 Task: Create in the project XcelTech in Backlog an issue 'Implement a new cloud-based asset management system for a company with advanced asset tracking and reporting features', assign it to team member softage.2@softage.net and change the status to IN PROGRESS.
Action: Mouse moved to (237, 63)
Screenshot: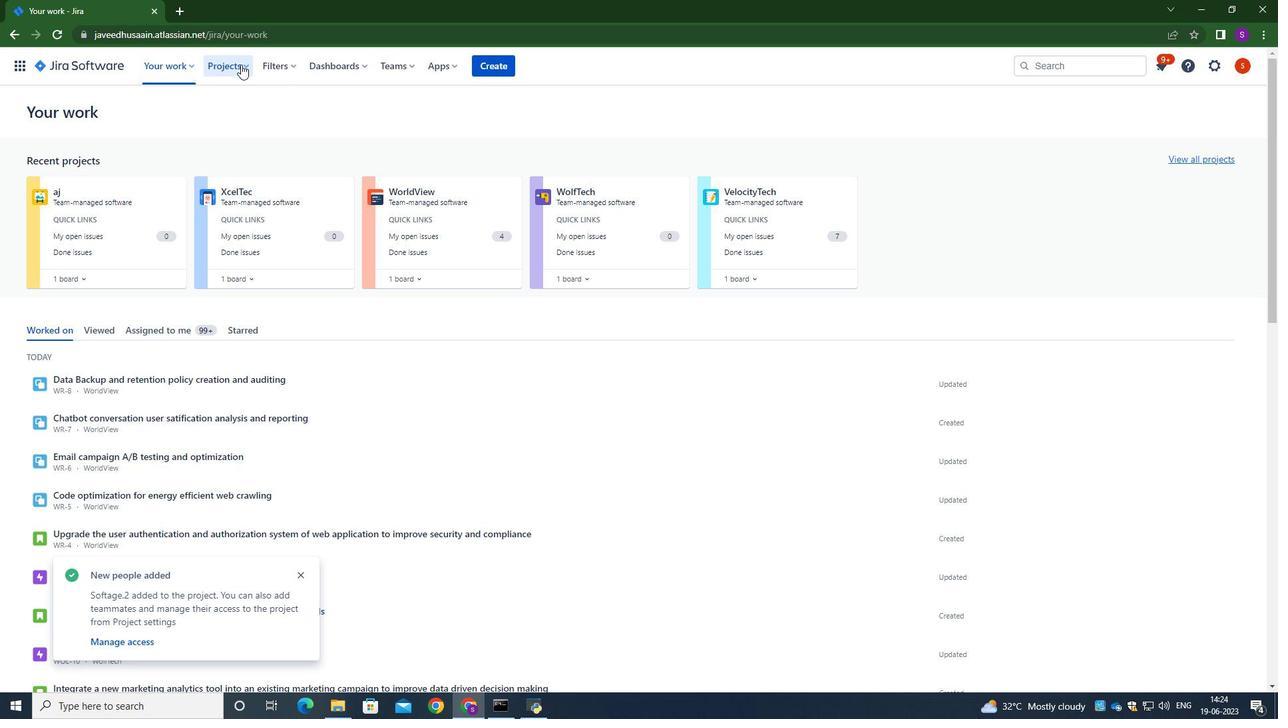 
Action: Mouse pressed left at (237, 63)
Screenshot: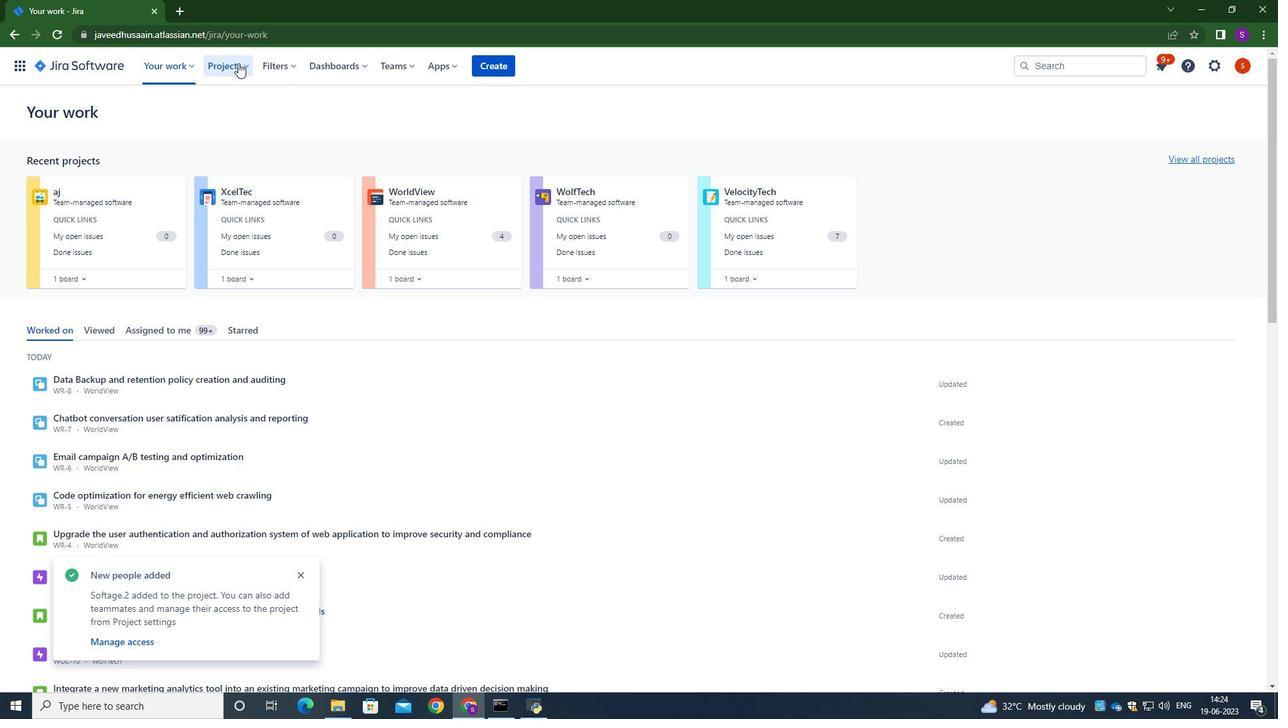 
Action: Mouse moved to (267, 168)
Screenshot: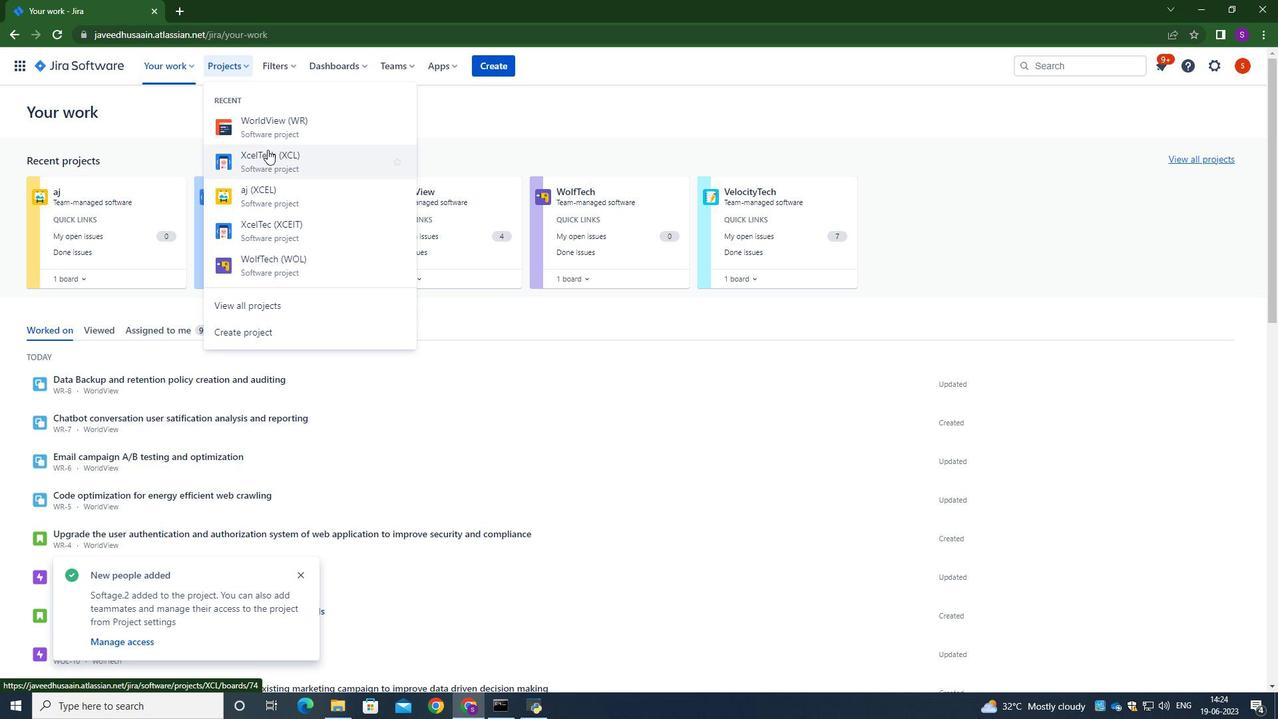 
Action: Mouse pressed left at (267, 168)
Screenshot: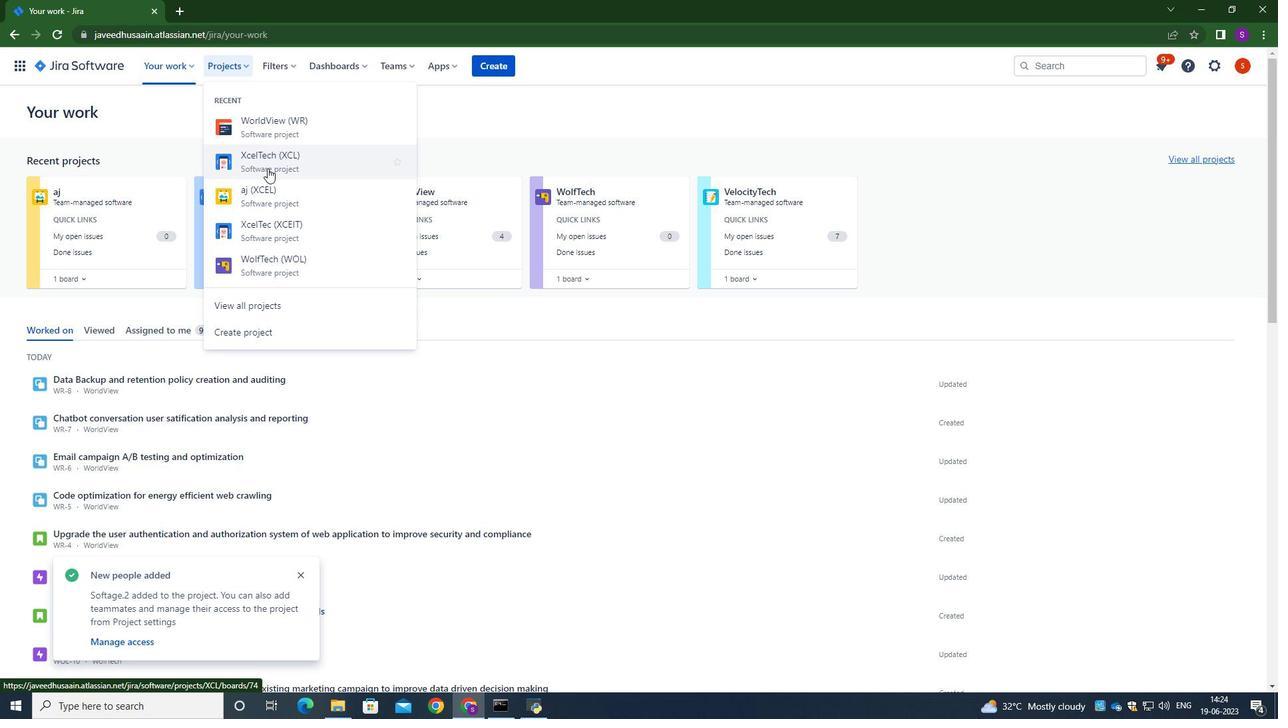
Action: Mouse moved to (59, 206)
Screenshot: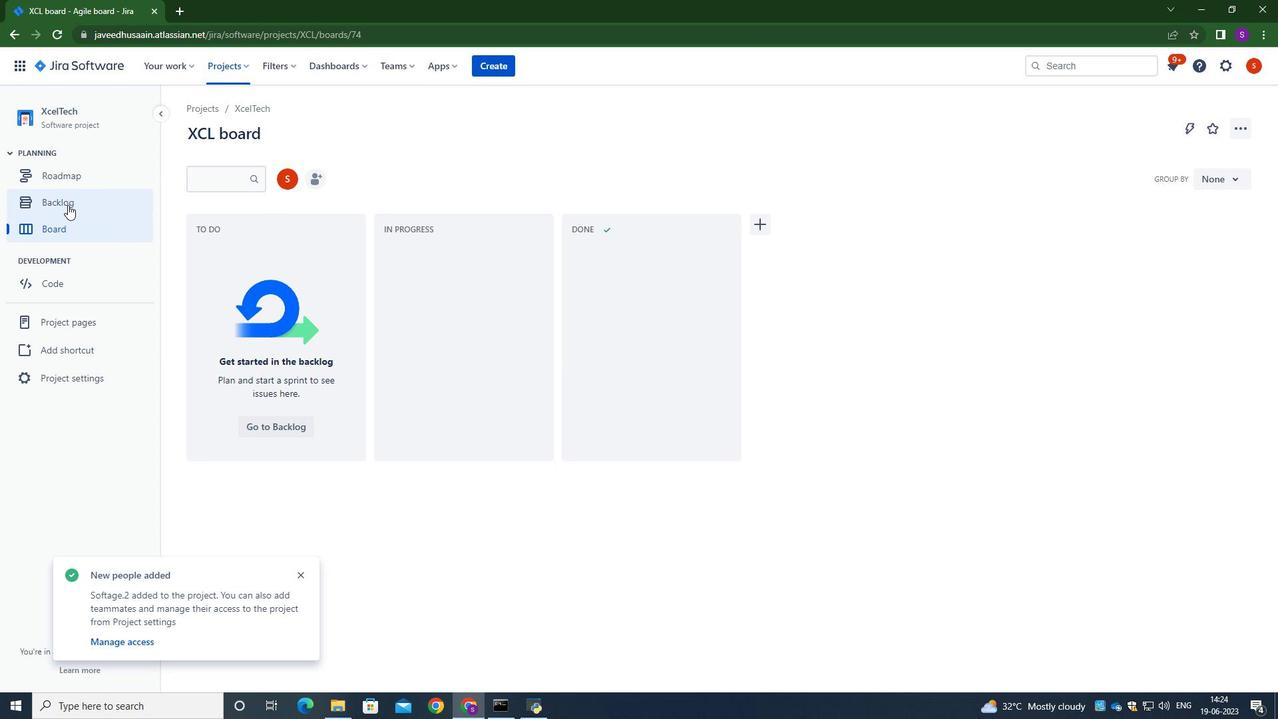 
Action: Mouse pressed left at (59, 206)
Screenshot: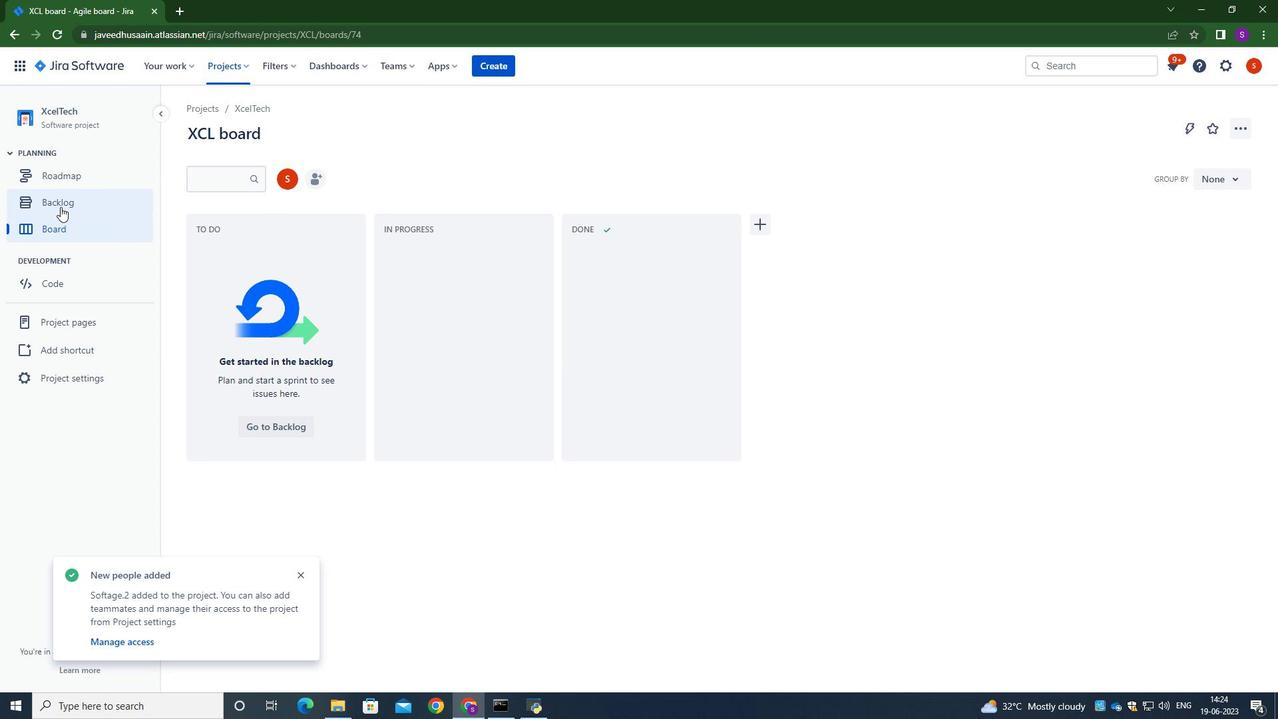 
Action: Mouse moved to (444, 320)
Screenshot: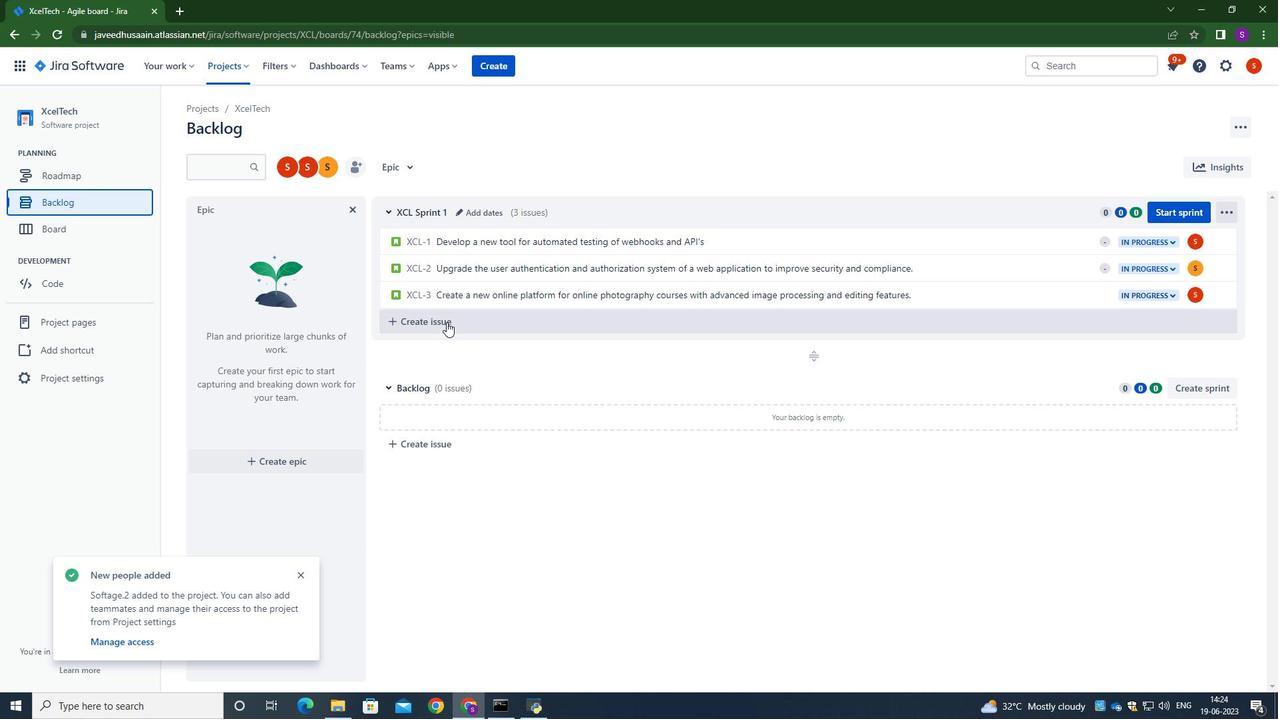 
Action: Mouse pressed left at (444, 320)
Screenshot: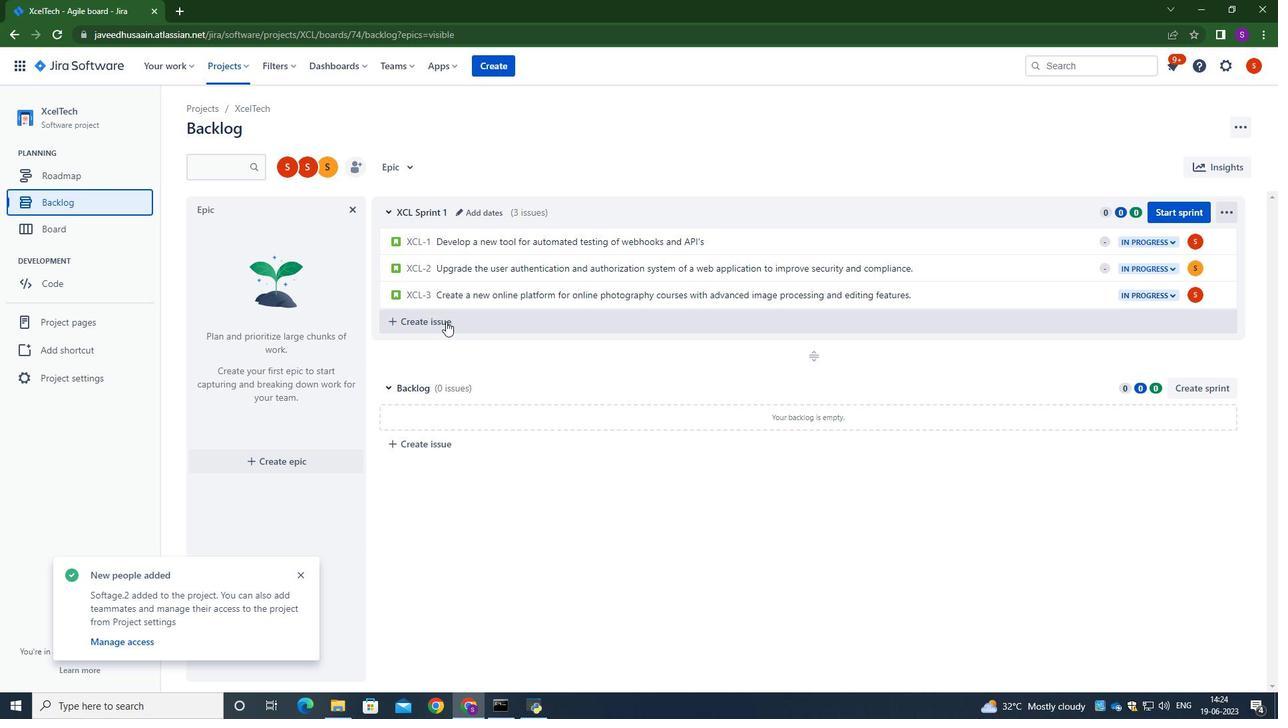 
Action: Mouse moved to (470, 323)
Screenshot: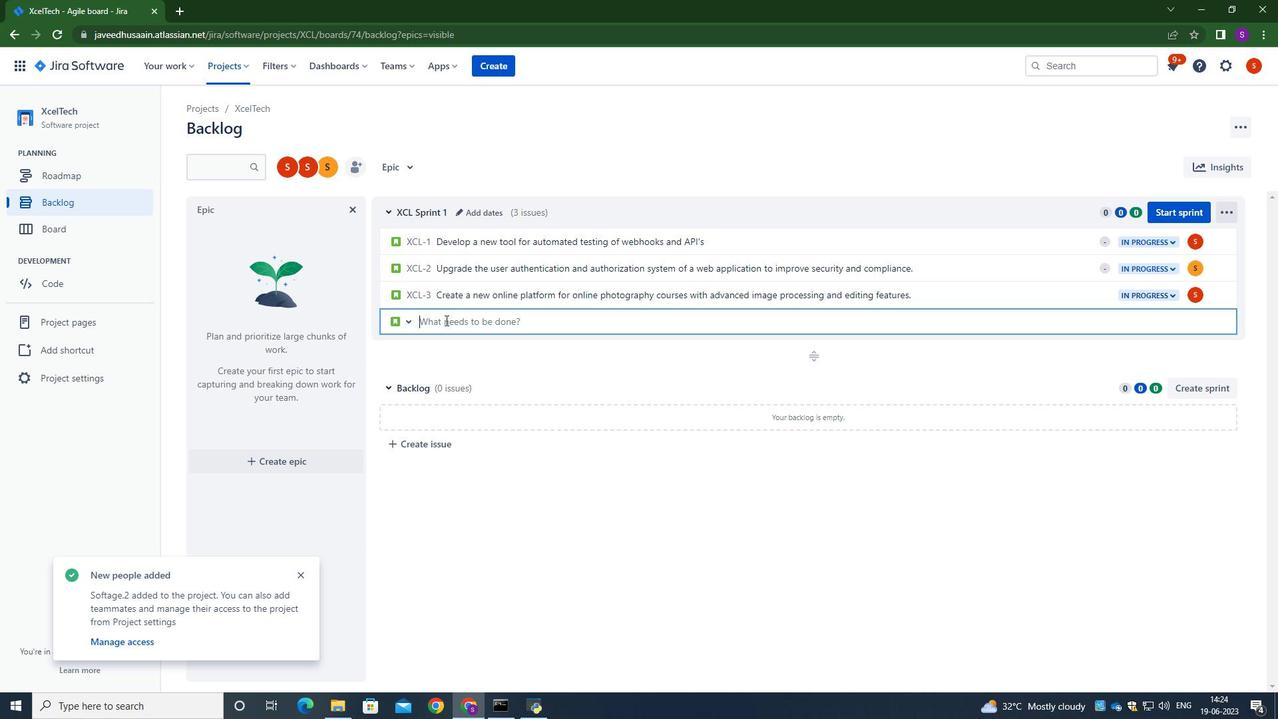 
Action: Mouse pressed left at (470, 323)
Screenshot: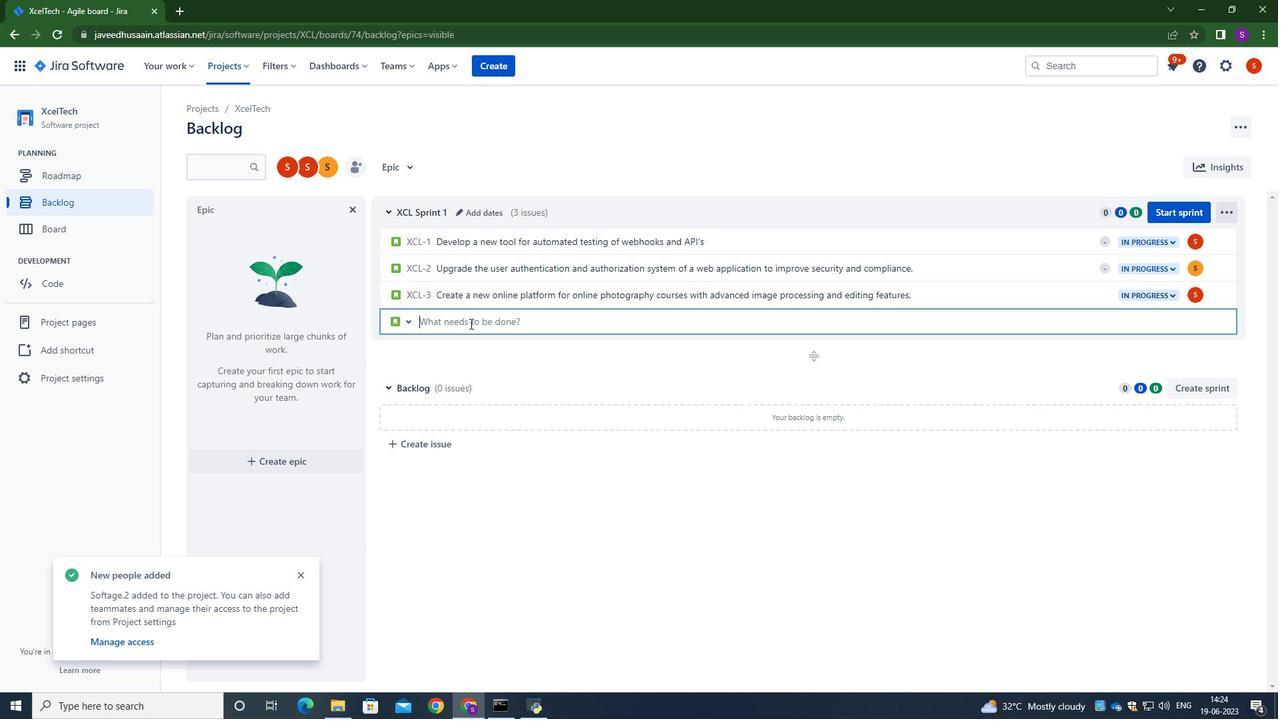
Action: Key pressed <Key.caps_lock>I<Key.caps_lock>mplement<Key.space>a<Key.space>new<Key.space>cloud-based<Key.space>asset<Key.space>management<Key.space>system<Key.space>for<Key.space>a<Key.space>company<Key.space>with<Key.space>advacned<Key.space><Key.backspace><Key.backspace><Key.backspace><Key.backspace><Key.backspace>nced<Key.space>asset<Key.space>tracking<Key.space>and<Key.space>reporting<Key.space>features.<Key.enter>
Screenshot: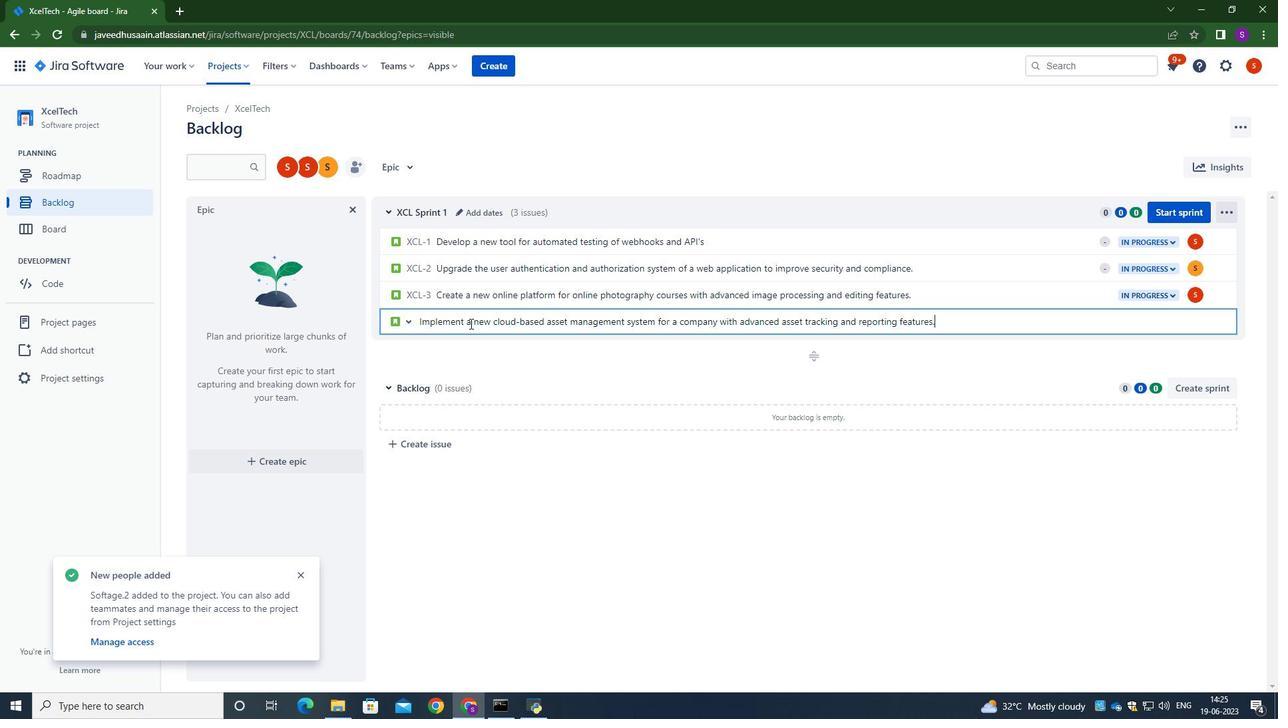 
Action: Mouse moved to (1198, 322)
Screenshot: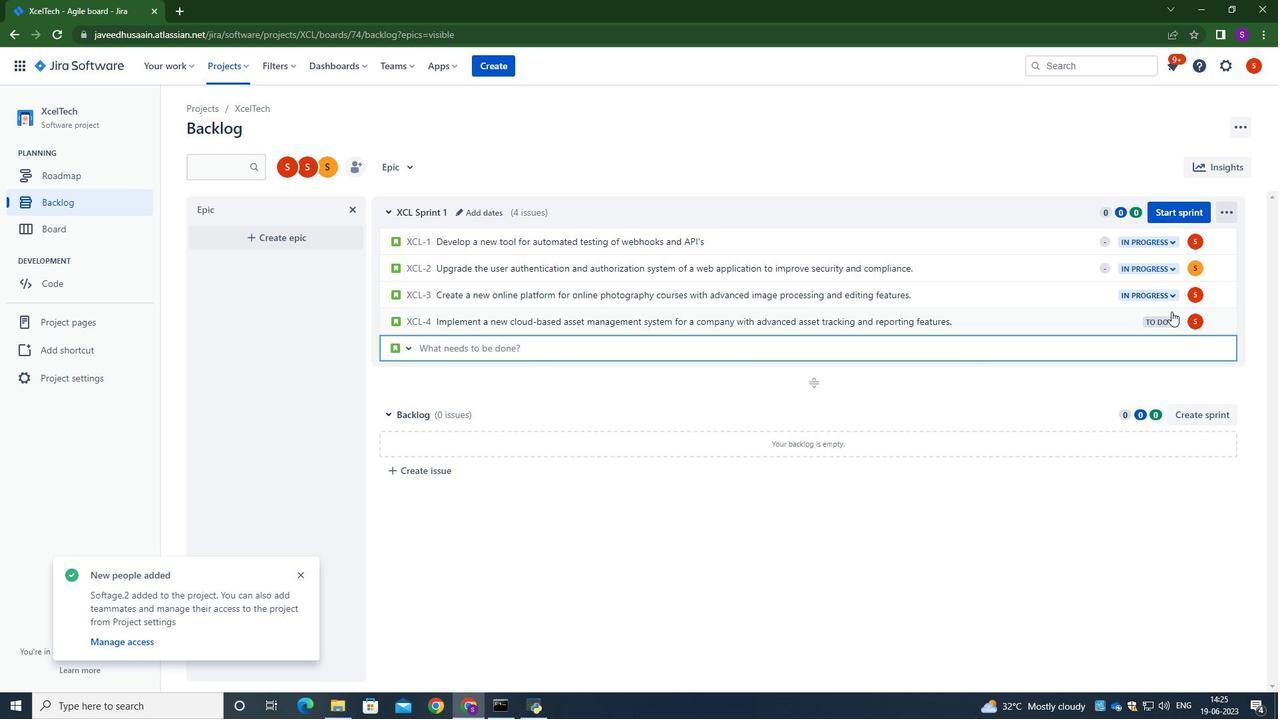 
Action: Mouse pressed left at (1198, 322)
Screenshot: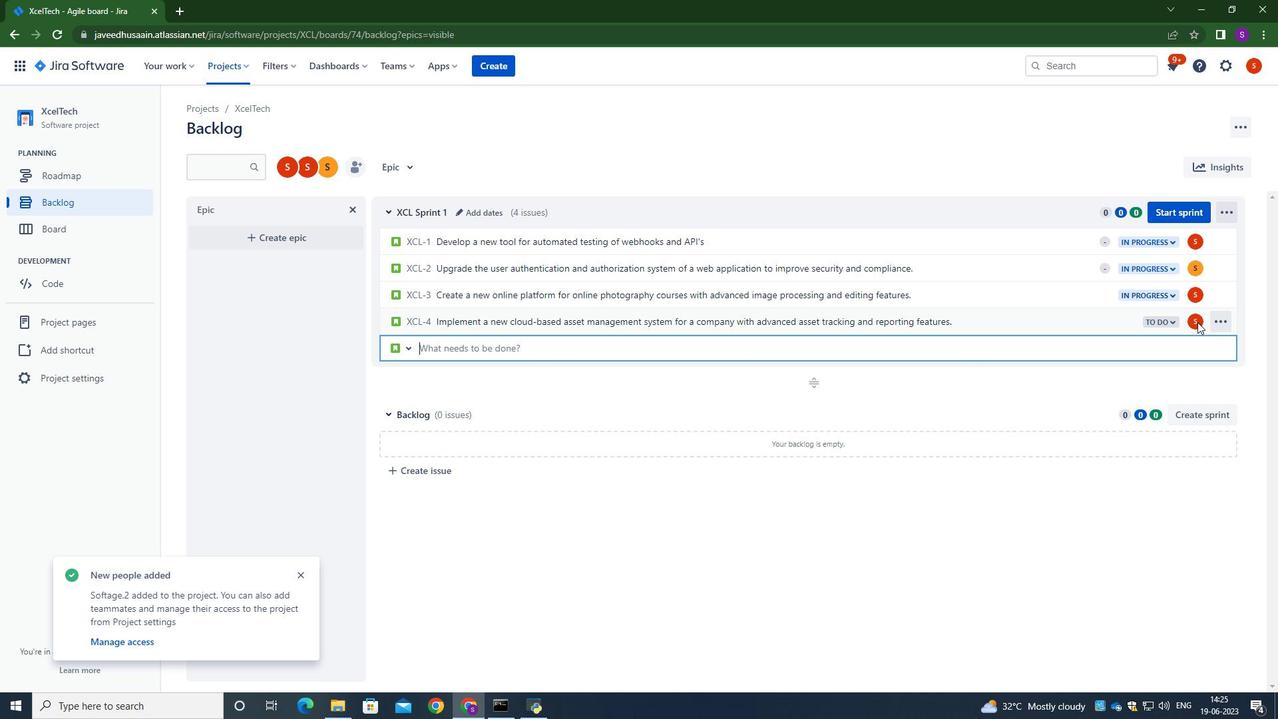 
Action: Mouse moved to (1188, 320)
Screenshot: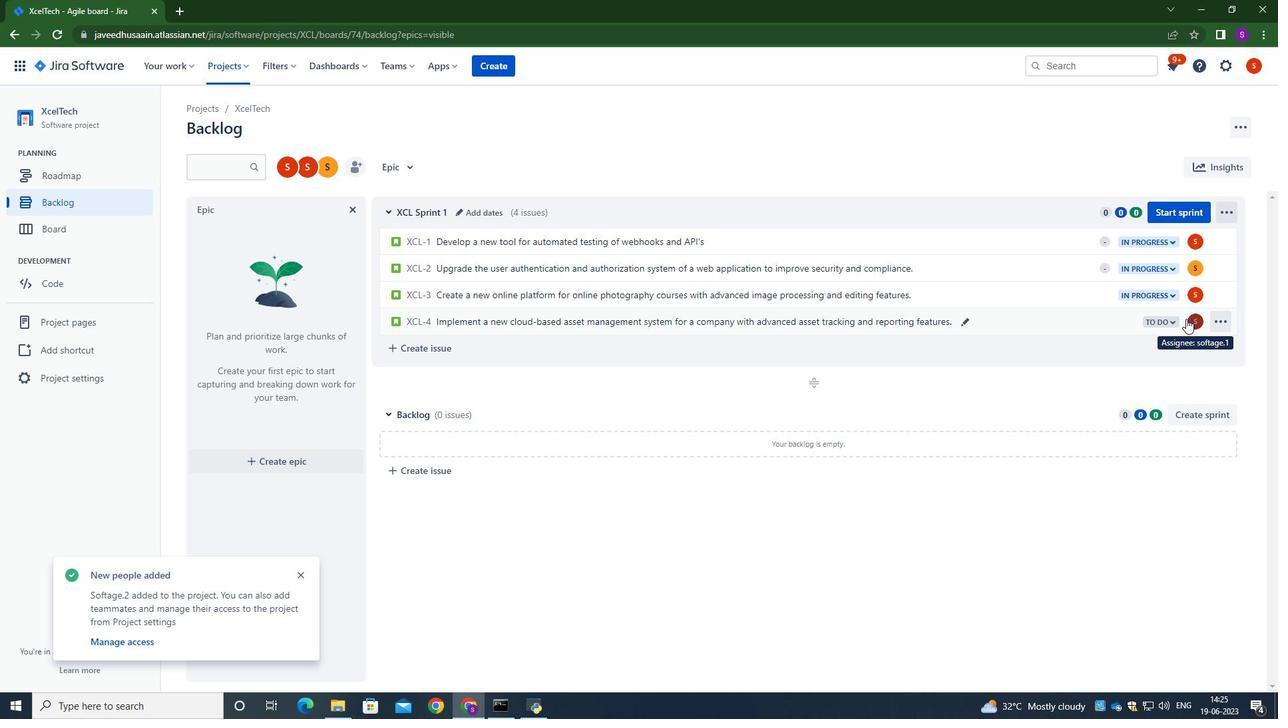 
Action: Mouse pressed left at (1188, 320)
Screenshot: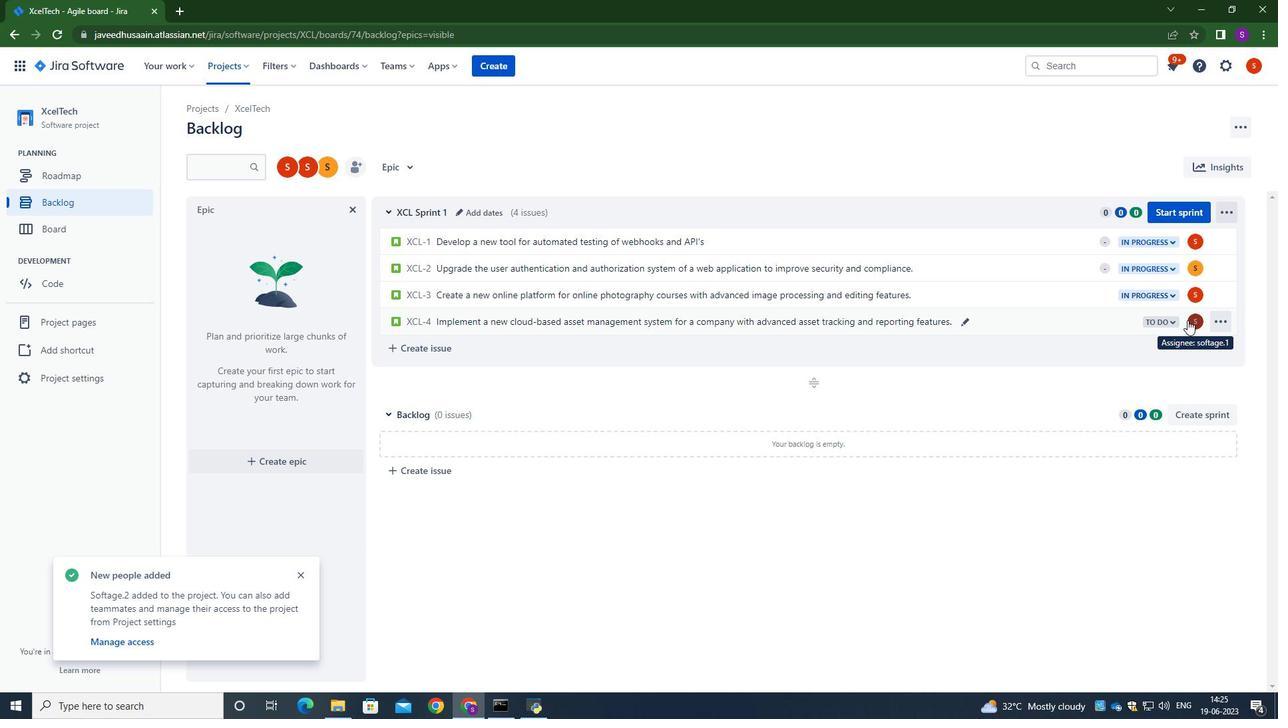
Action: Mouse moved to (1178, 322)
Screenshot: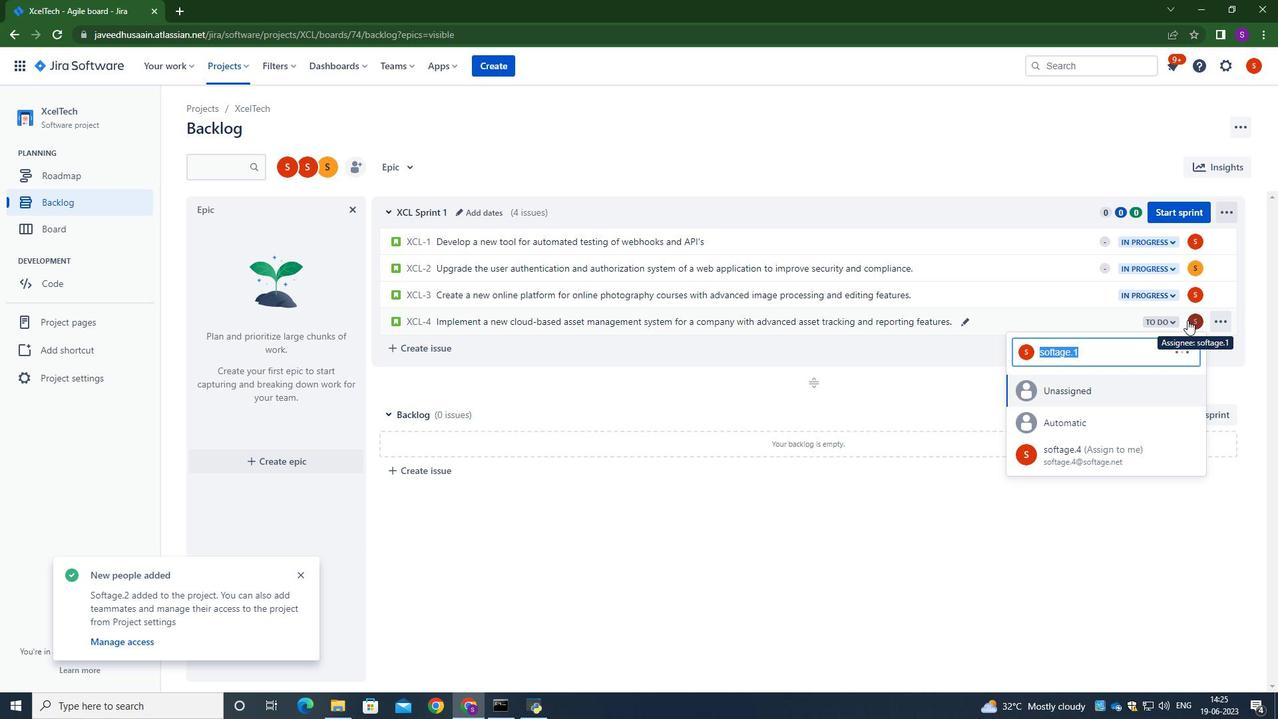 
Action: Key pressed softage.2<Key.shift>@softage.net
Screenshot: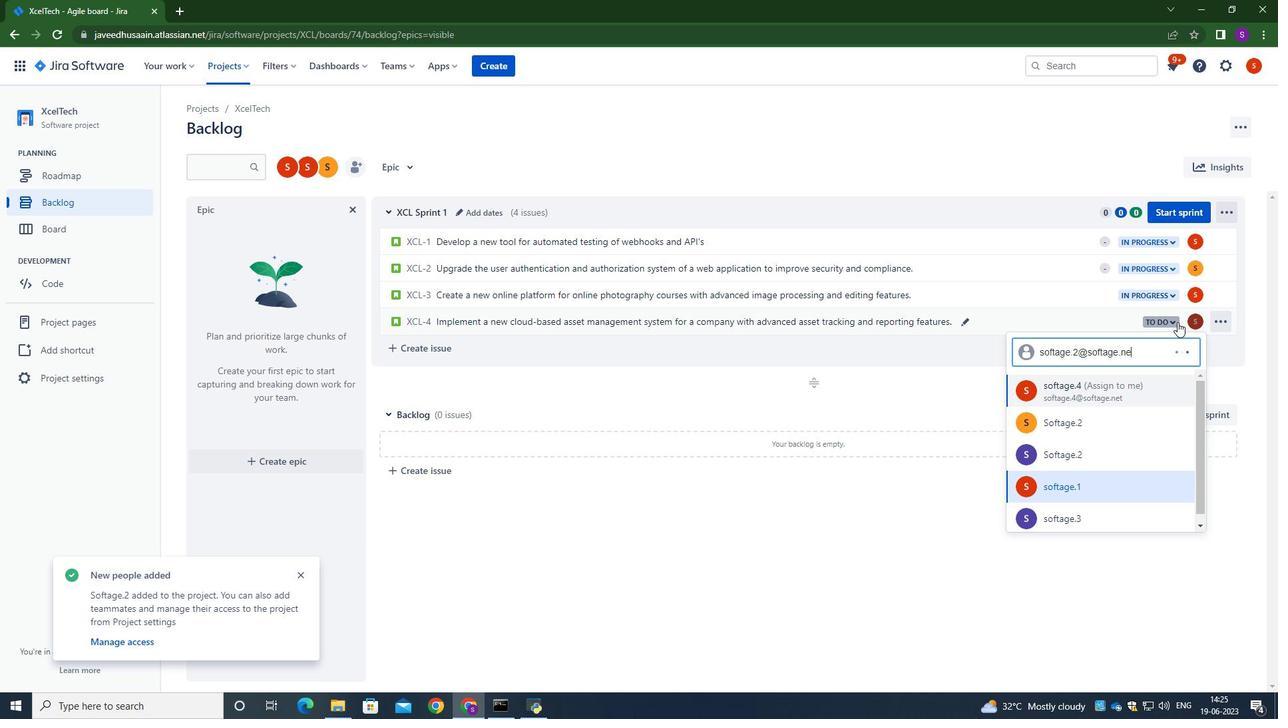 
Action: Mouse moved to (1134, 385)
Screenshot: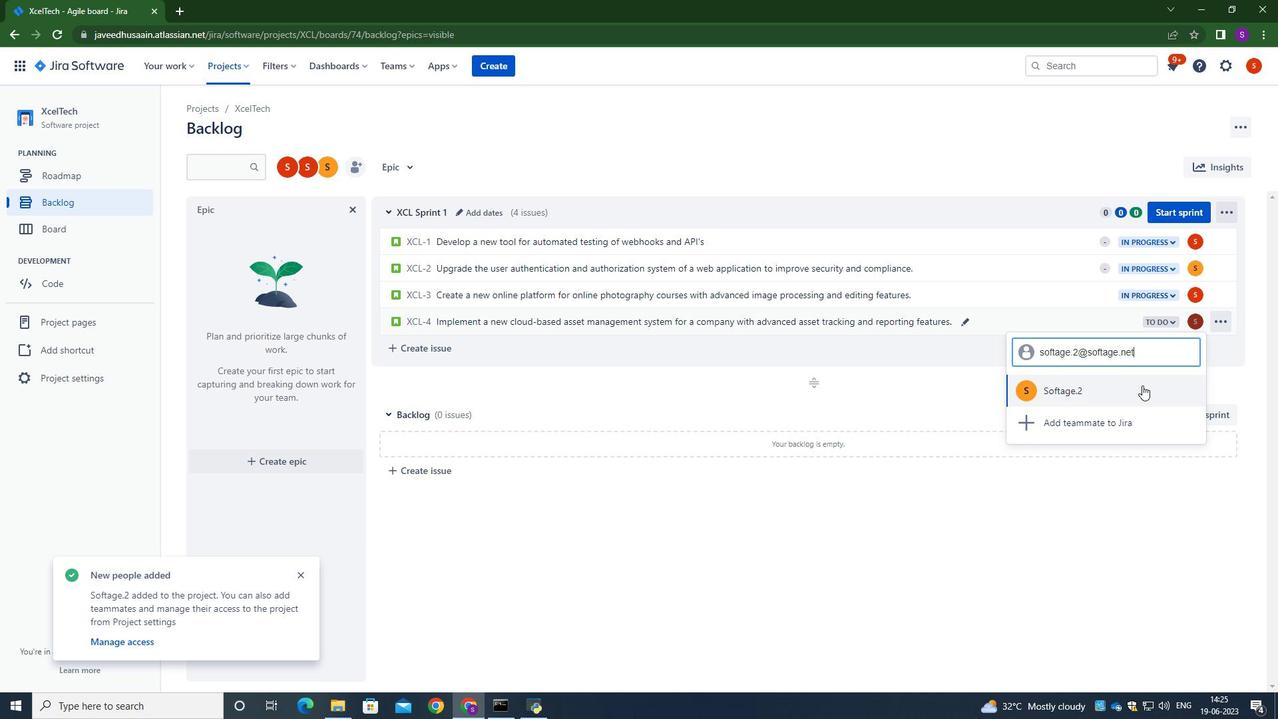 
Action: Mouse pressed left at (1134, 385)
Screenshot: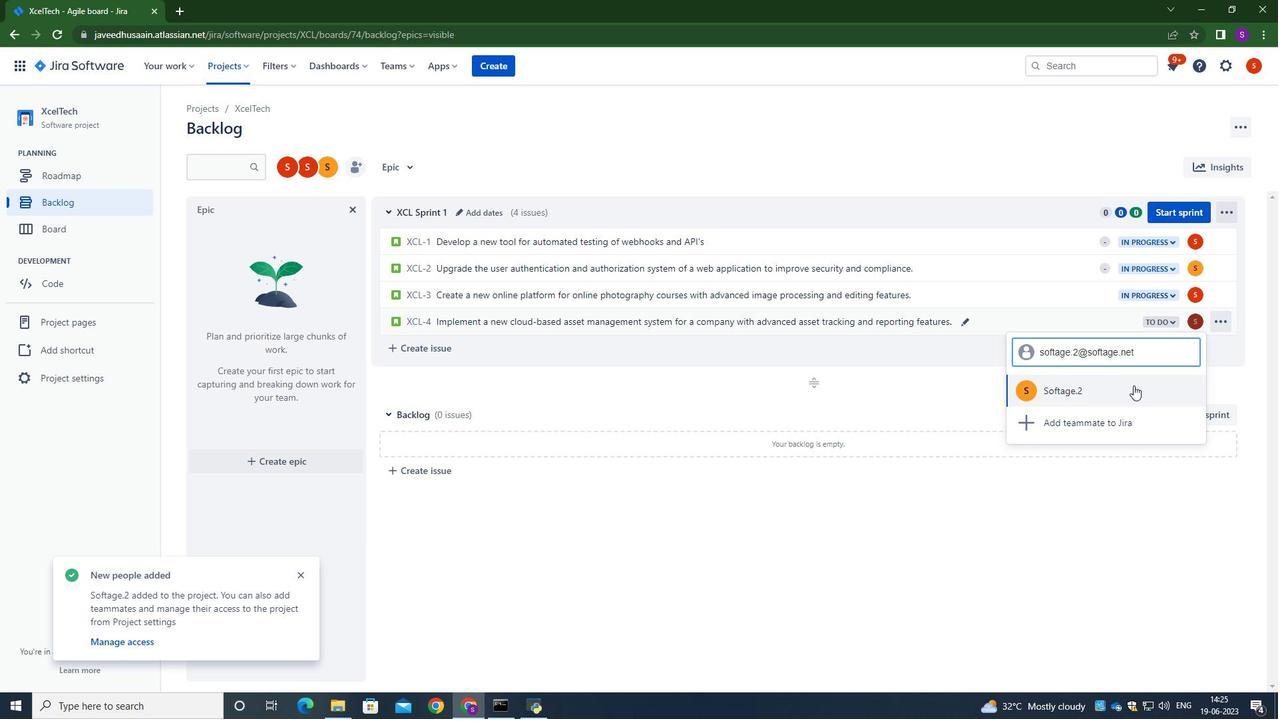 
Action: Mouse moved to (1161, 316)
Screenshot: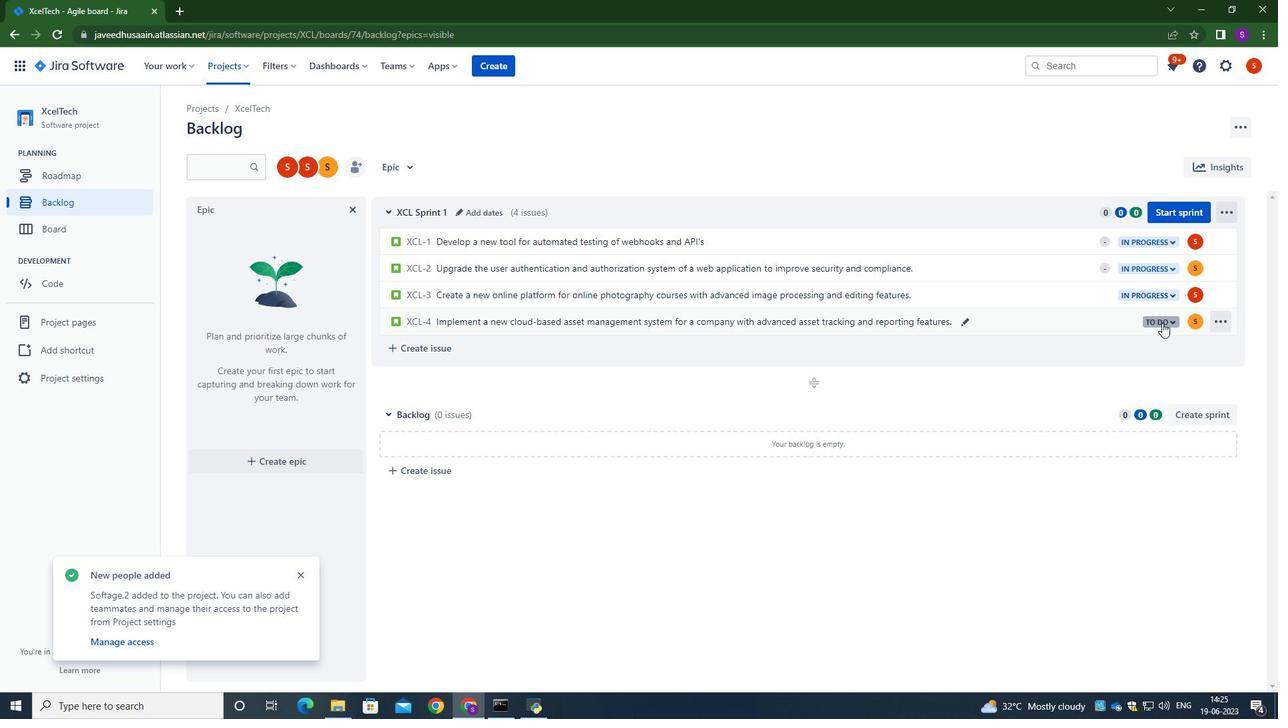 
Action: Mouse pressed left at (1161, 316)
Screenshot: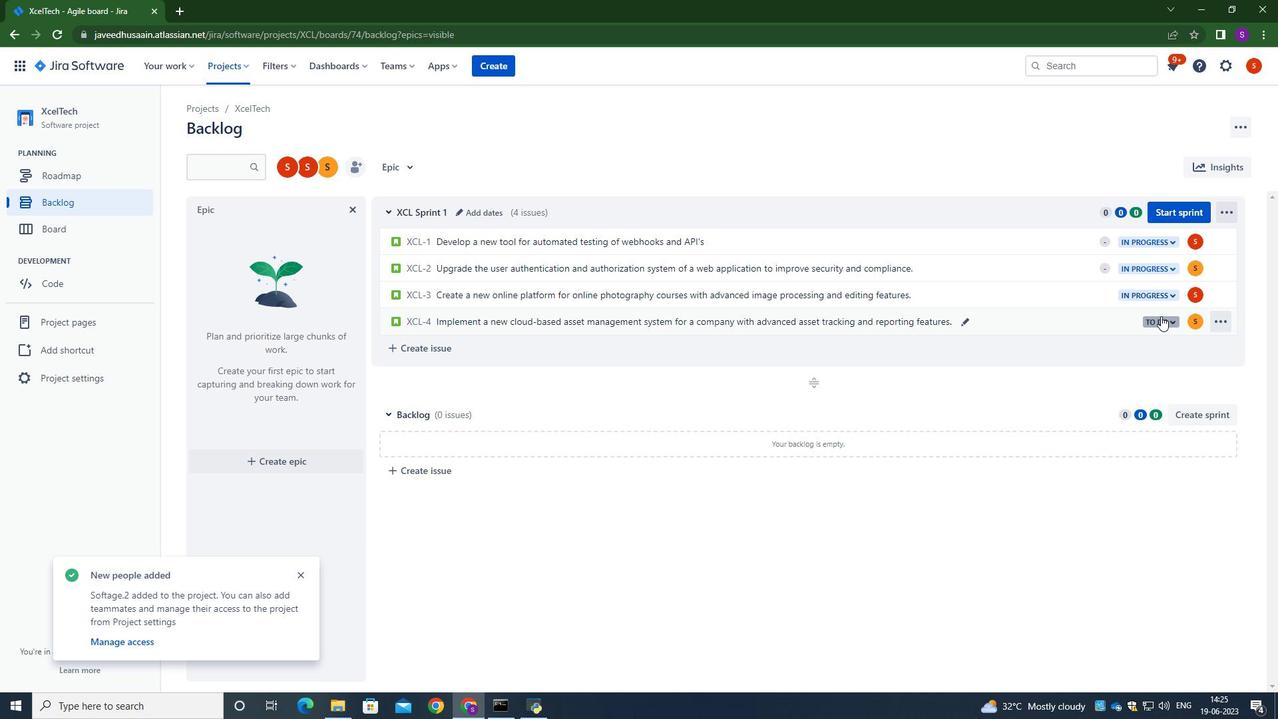 
Action: Mouse moved to (1108, 351)
Screenshot: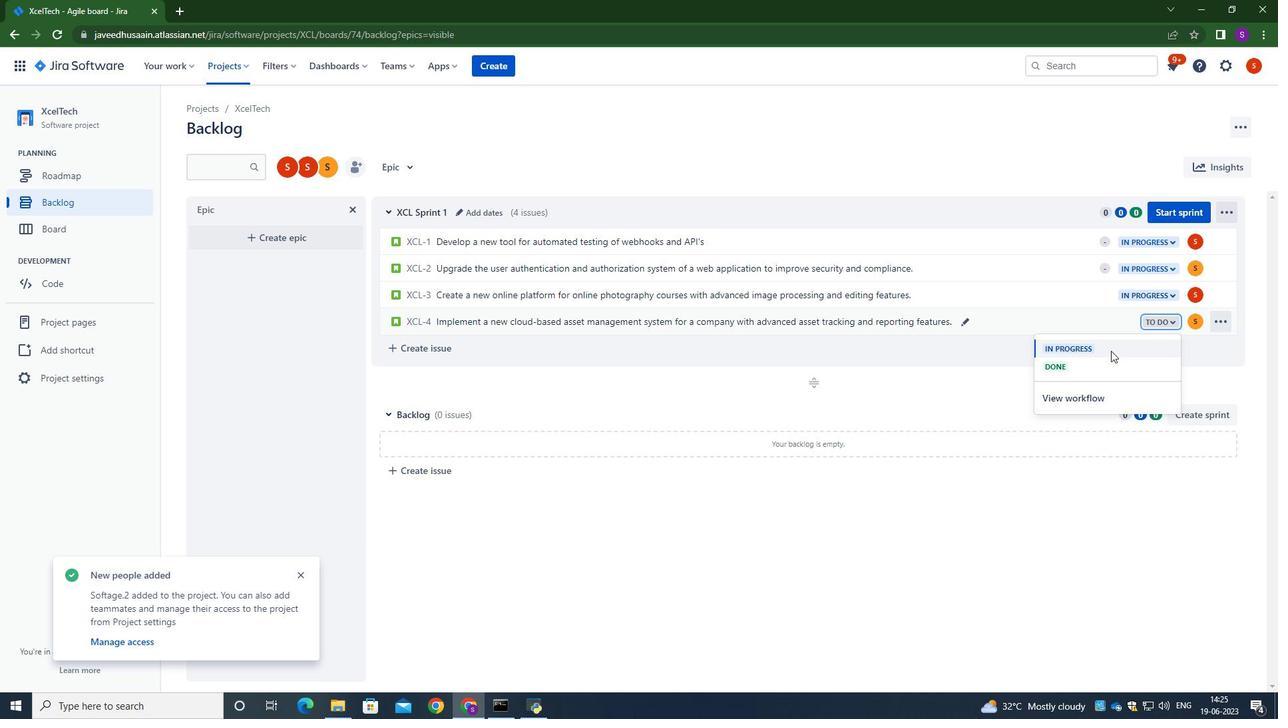 
Action: Mouse pressed left at (1108, 351)
Screenshot: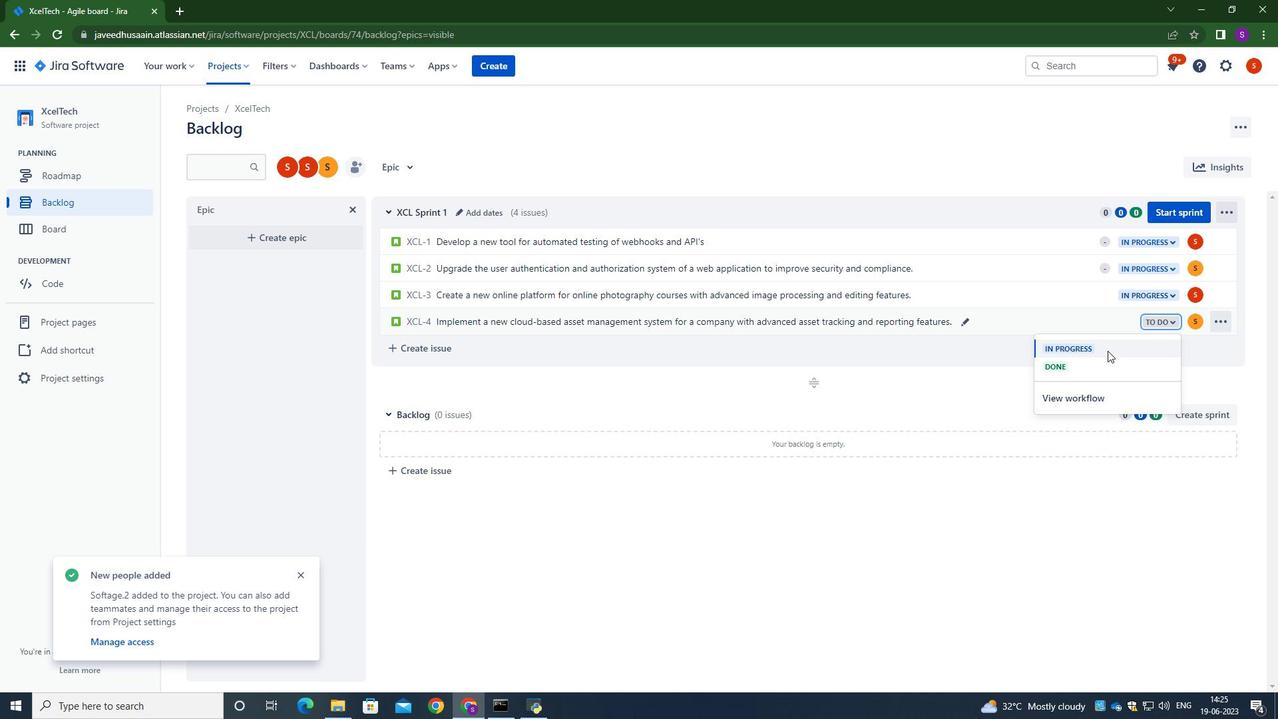 
Action: Mouse moved to (971, 563)
Screenshot: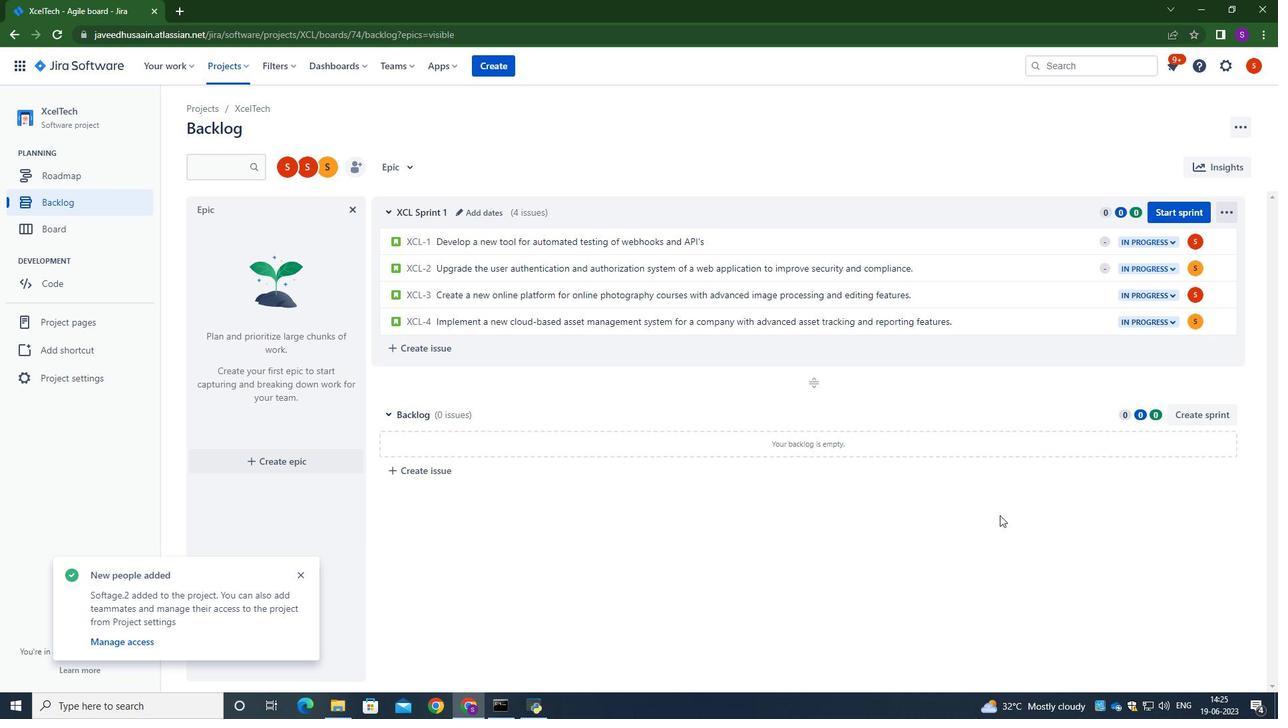 
Action: Mouse pressed left at (971, 563)
Screenshot: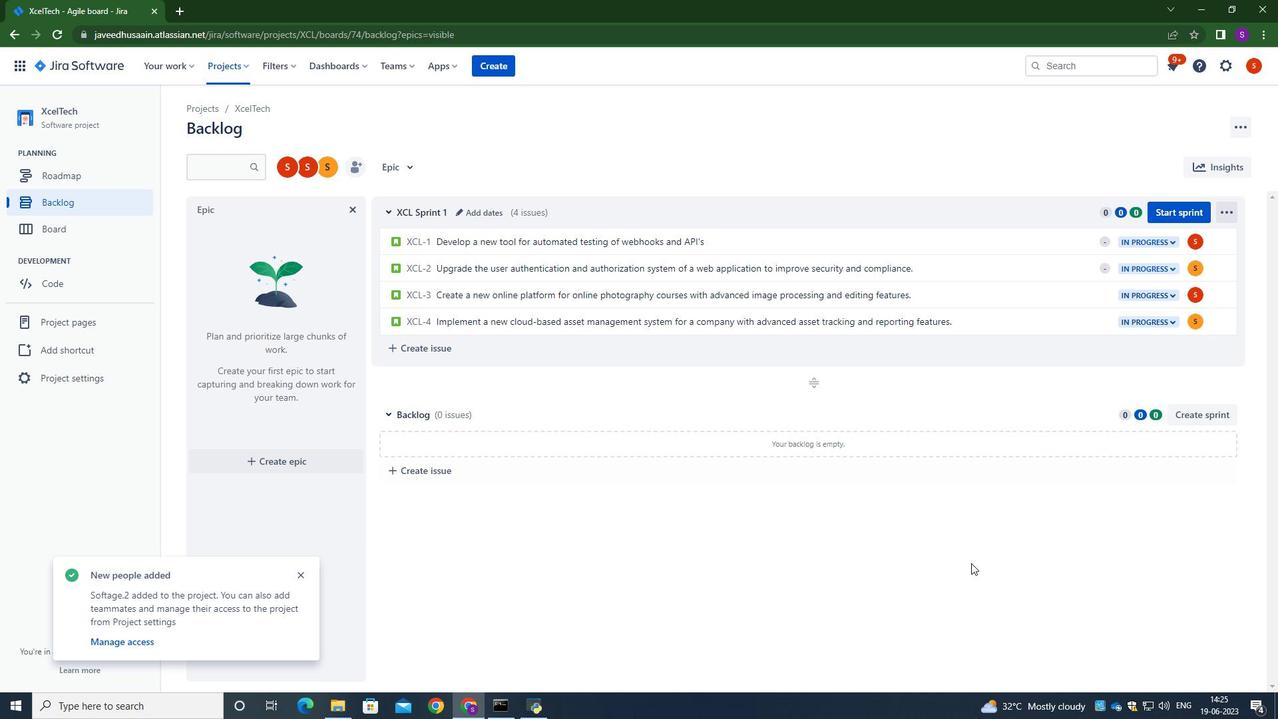 
